 Task: Open a blank google sheet and write heading  Financial Planner. Add Dates in a column and its values below  'Jan 23, Feb 23, Mar 23, Apr 23 & may23. 'Add Income in next column and its values below  $3,000, $3,200, $3,100, $3,300 & $3,500. Add Expenses in next column and its values below  $2,000, $2,300, $2,200, $2,500 & $2,800. Add savings in next column and its values below $500, $600, $500, $700 & $700. Add Investment in next column and its values below  $500, $700, $800, $900 & $1000. Add Net Saving in next column and its values below  $1000, $1200, $900, $800 & $700. Save page Attendance Sheet for Weekly Performance
Action: Mouse moved to (268, 153)
Screenshot: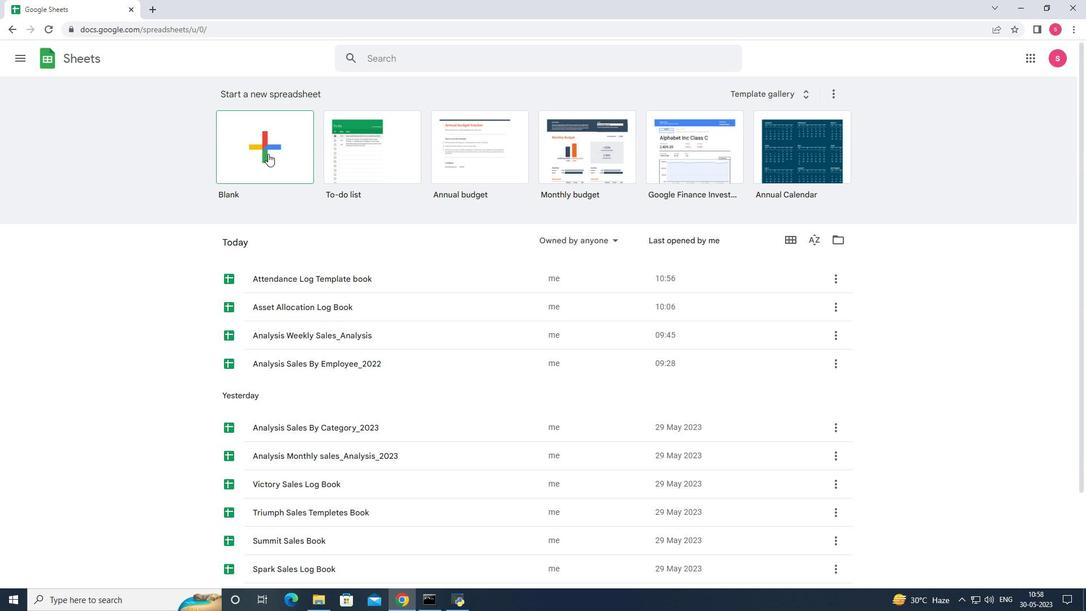 
Action: Mouse pressed left at (268, 153)
Screenshot: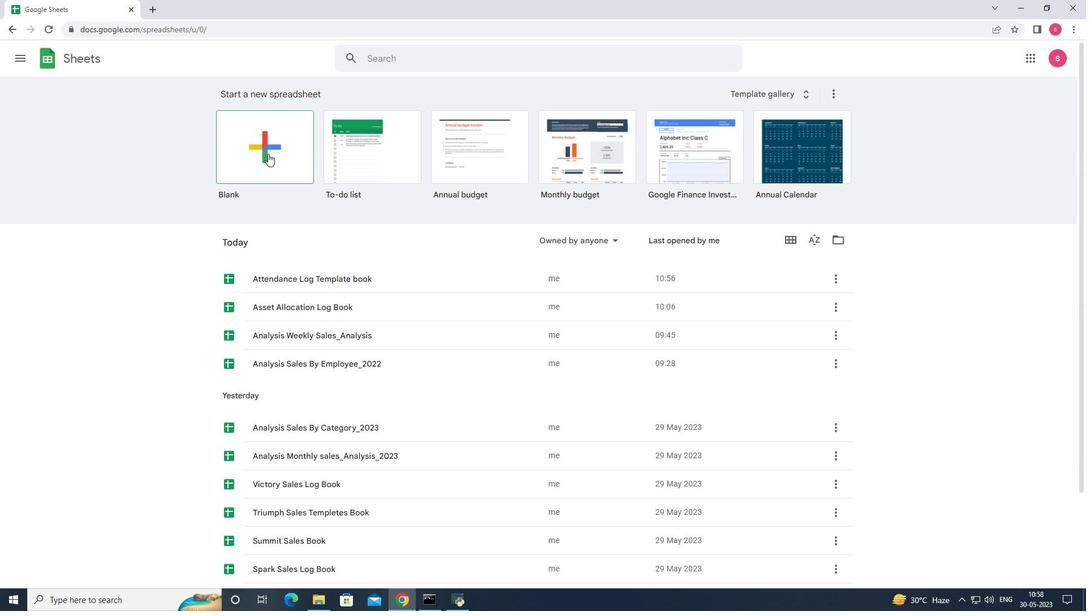 
Action: Mouse moved to (68, 141)
Screenshot: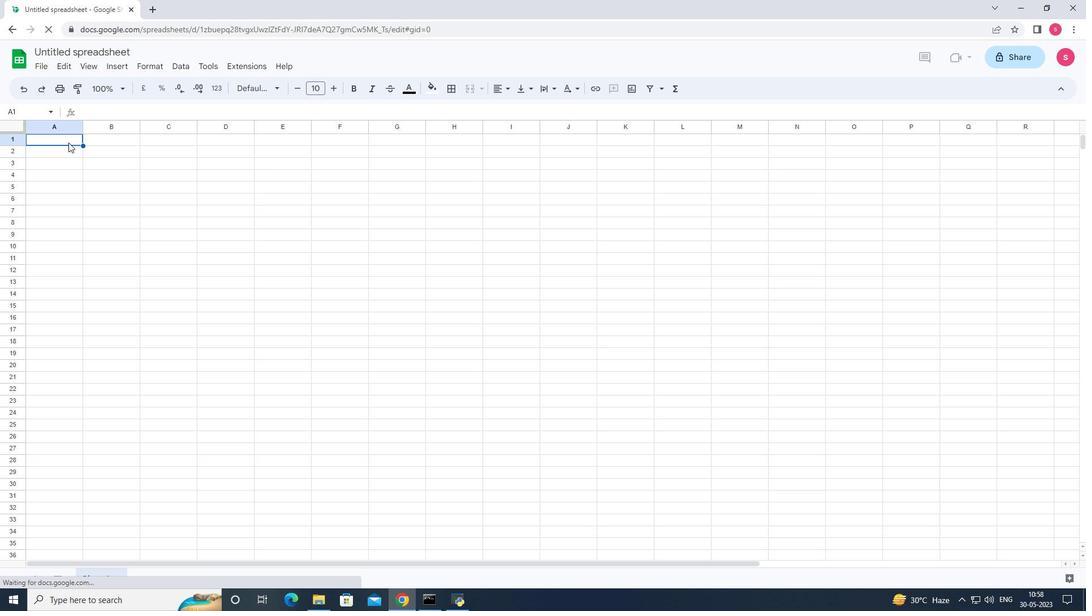
Action: Mouse pressed left at (68, 141)
Screenshot: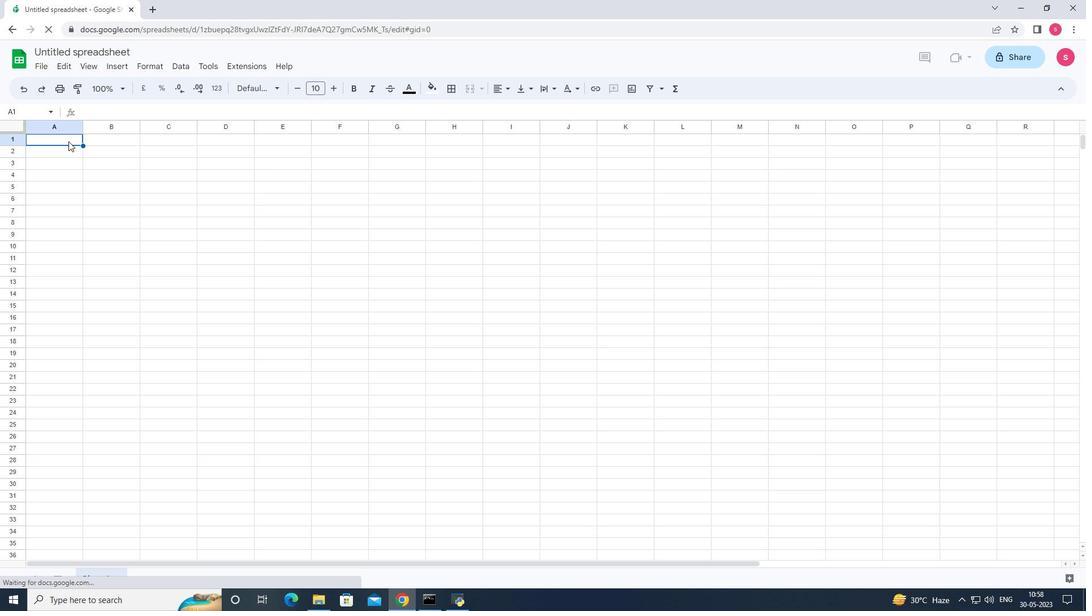 
Action: Key pressed <Key.shift><Key.shift><Key.shift>Financial<Key.space><Key.shift>Planner<Key.enter><Key.shift><Key.shift><Key.shift><Key.shift><Key.shift><Key.shift><Key.shift><Key.shift><Key.shift><Key.shift><Key.shift><Key.shift><Key.shift><Key.shift><Key.shift><Key.shift><Key.shift><Key.shift><Key.shift><Key.shift><Key.shift><Key.shift><Key.shift><Key.shift><Key.shift><Key.shift><Key.shift><Key.shift><Key.shift><Key.shift><Key.shift><Key.shift><Key.shift><Key.shift><Key.shift><Key.shift><Key.shift><Key.shift><Key.shift><Key.shift>B<Key.backspace><Key.shift><Key.shift><Key.shift><Key.shift><Key.shift><Key.shift><Key.shift><Key.shift><Key.shift>Dates<Key.enter>jan<Key.space>23<Key.enter>feb<Key.space>23<Key.enter>mar<Key.space>23<Key.enter>apr<Key.space>23<Key.enter>may<Key.space>23<Key.enter>
Screenshot: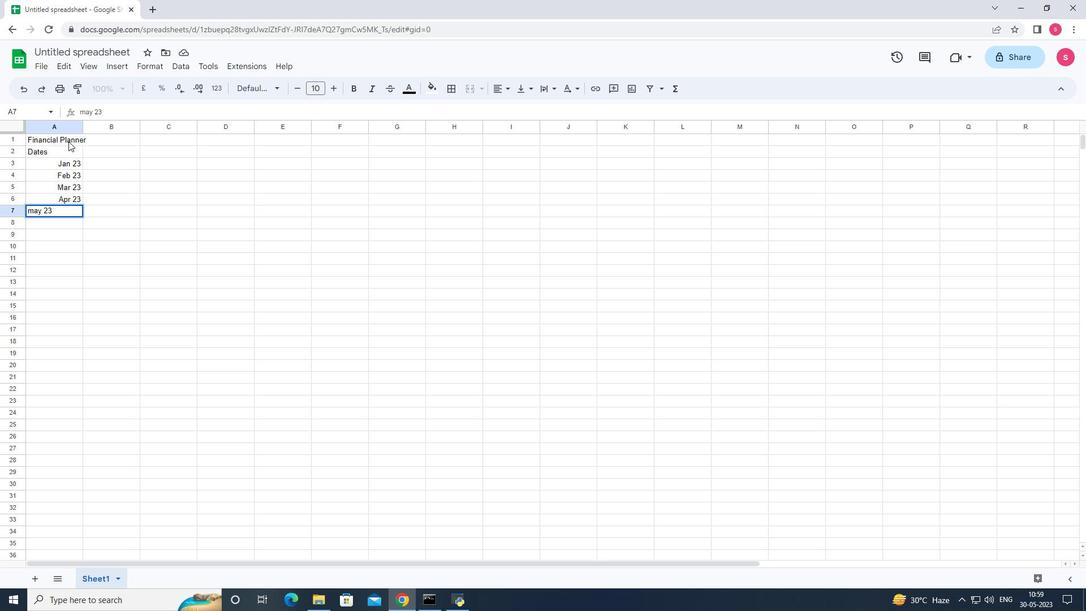 
Action: Mouse moved to (104, 150)
Screenshot: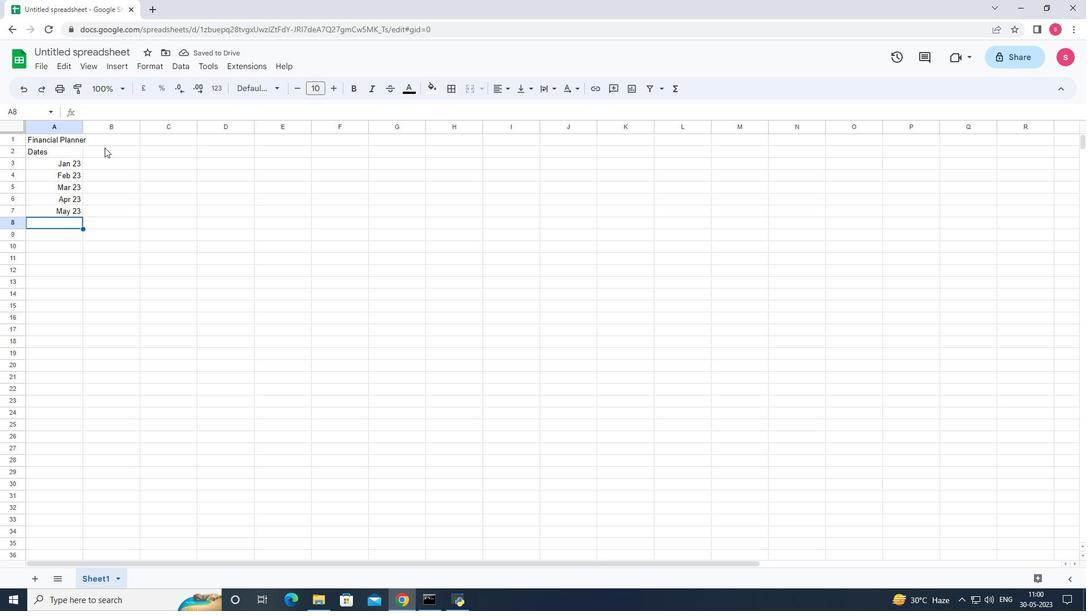 
Action: Mouse pressed left at (104, 150)
Screenshot: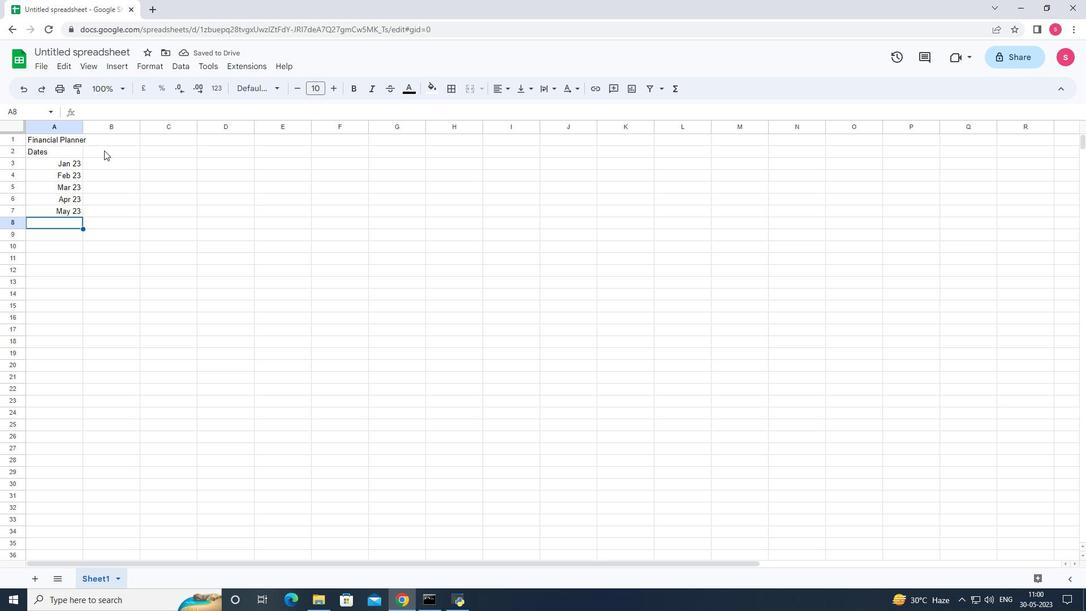 
Action: Key pressed <Key.shift>Income<Key.enter>3000<Key.down>32000<Key.backspace><Key.down>3100<Key.down>3300<Key.down>3500<Key.right>
Screenshot: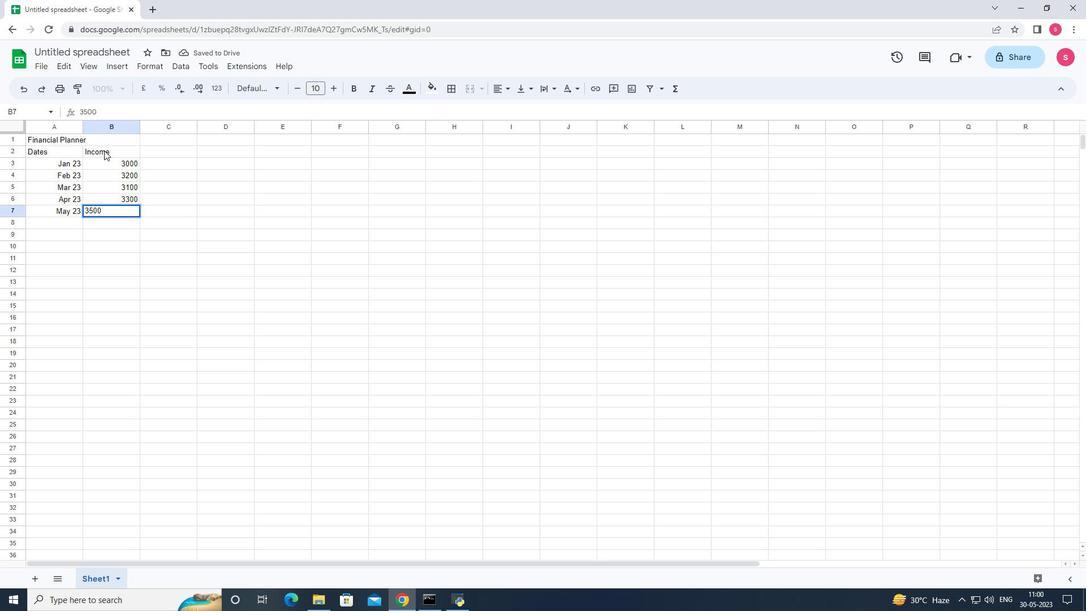 
Action: Mouse moved to (153, 151)
Screenshot: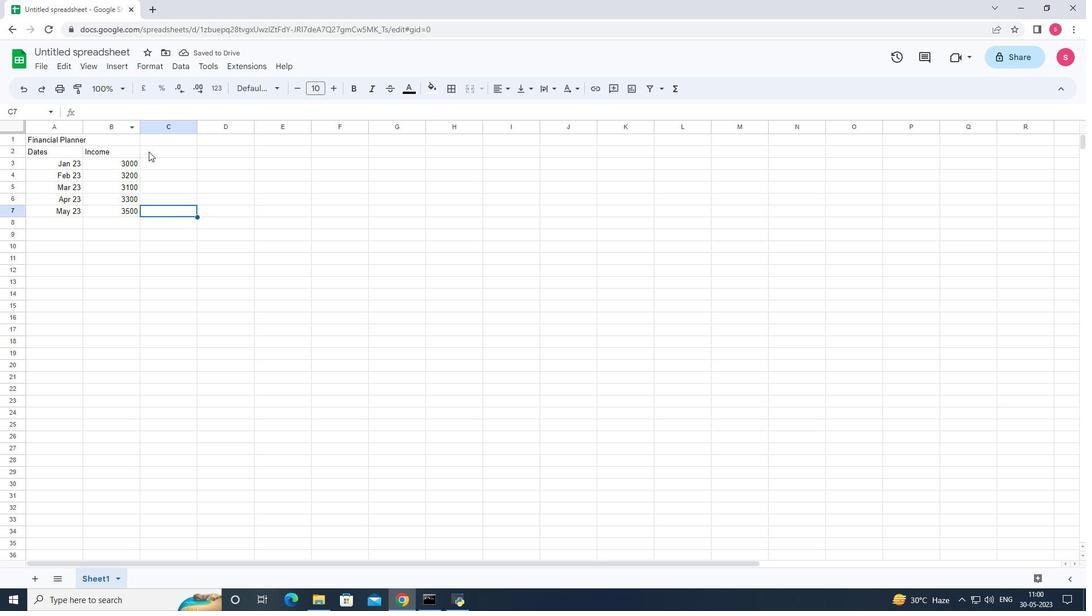
Action: Mouse pressed left at (153, 151)
Screenshot: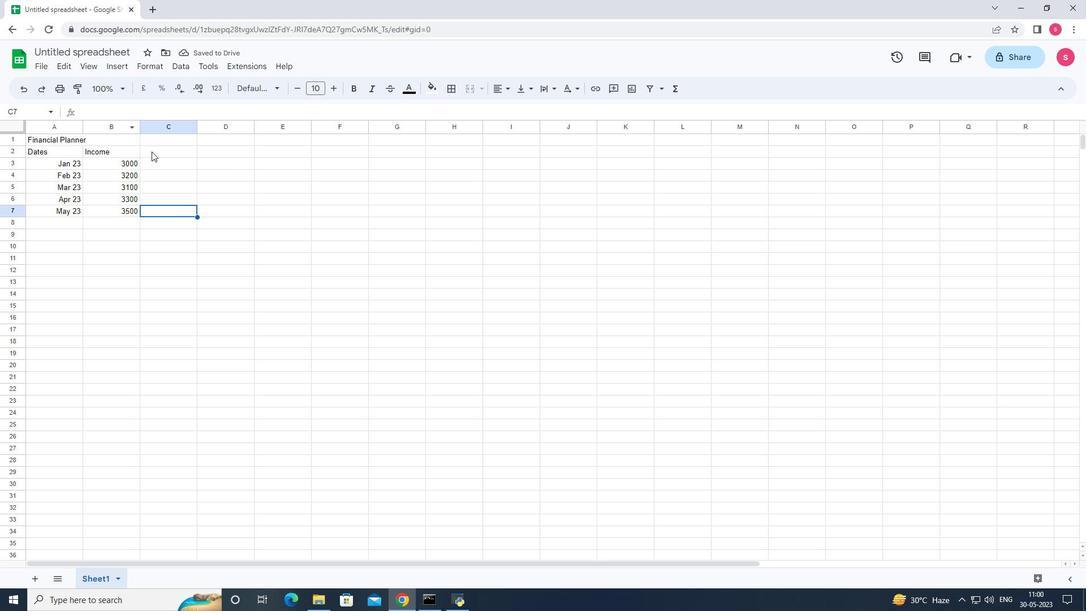 
Action: Key pressed <Key.shift><Key.shift><Key.shift><Key.shift><Key.shift>Expenses<Key.down>2000<Key.down>2300<Key.down>2200<Key.down>2500<Key.down>2800<Key.right><Key.up><Key.up><Key.up><Key.up><Key.up><Key.shift>Savings<Key.down>500<Key.down>600<Key.down>500<Key.down>700<Key.down>700<Key.down>
Screenshot: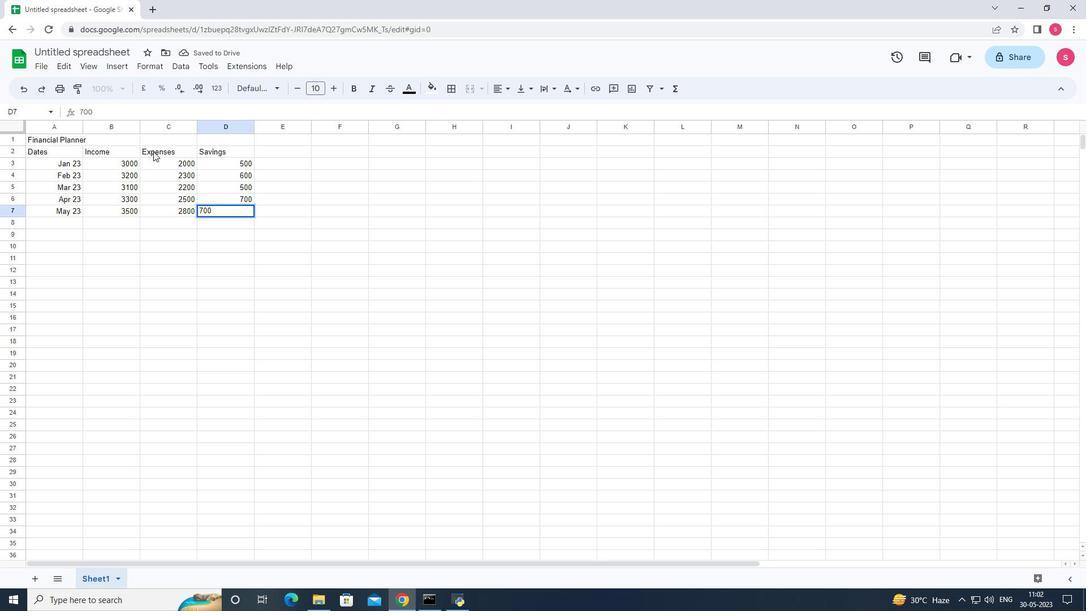 
Action: Mouse moved to (274, 150)
Screenshot: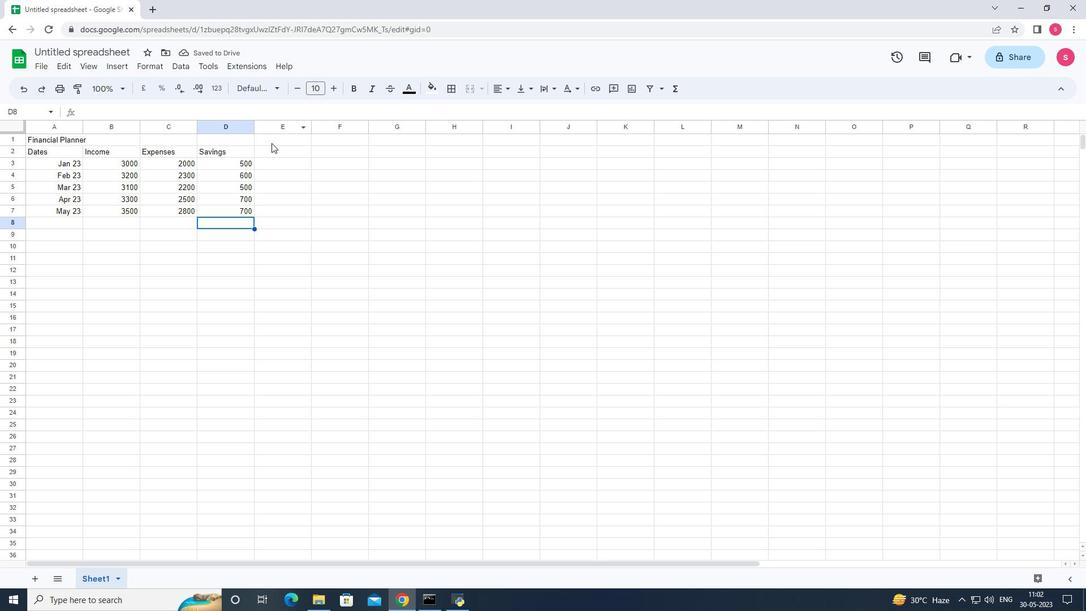 
Action: Mouse pressed left at (274, 150)
Screenshot: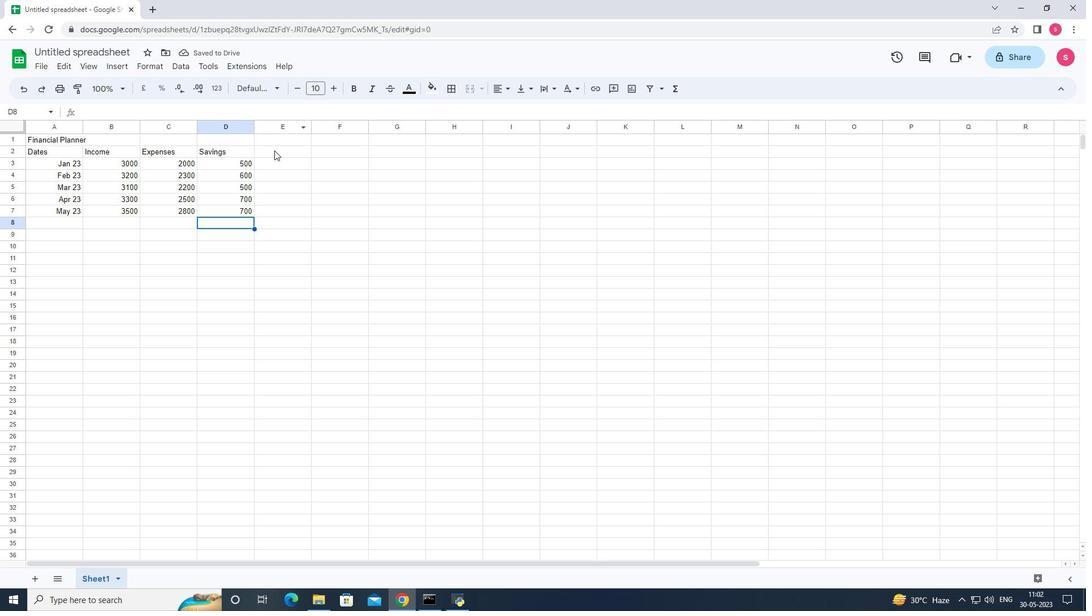 
Action: Key pressed <Key.shift>Investment<Key.enter>500<Key.down>600<Key.down><Key.up>700<Key.down>800<Key.down>900<Key.down>1000<Key.right><Key.up><Key.up><Key.up><Key.up><Key.up><Key.shift>Net<Key.space><Key.shift>Saving<Key.enter>10000<Key.backspace><Key.down>1200<Key.down>900<Key.down>800<Key.down>700<Key.down>
Screenshot: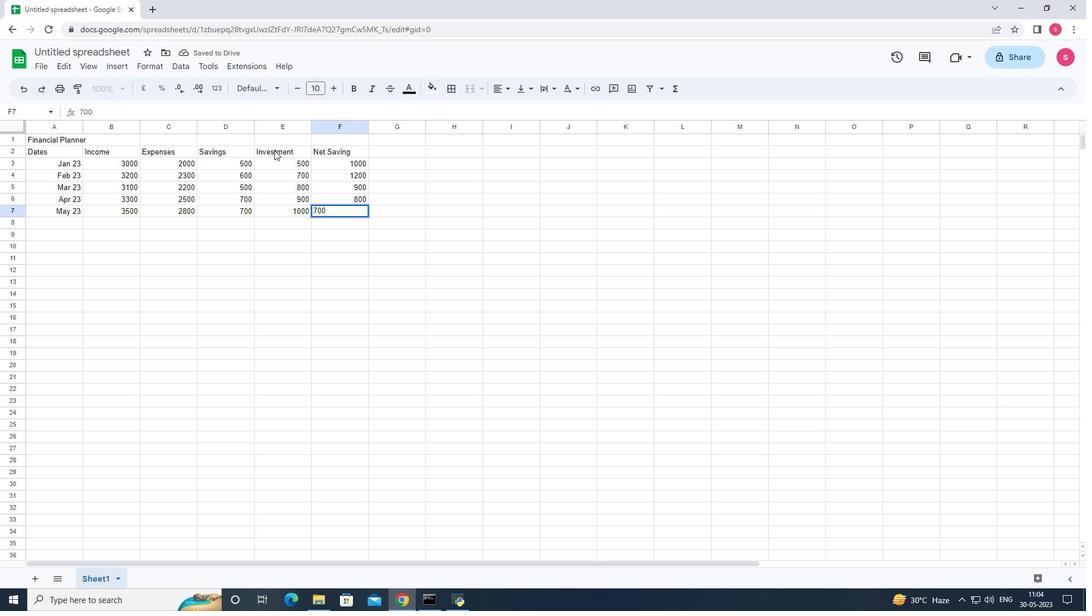 
Action: Mouse moved to (111, 162)
Screenshot: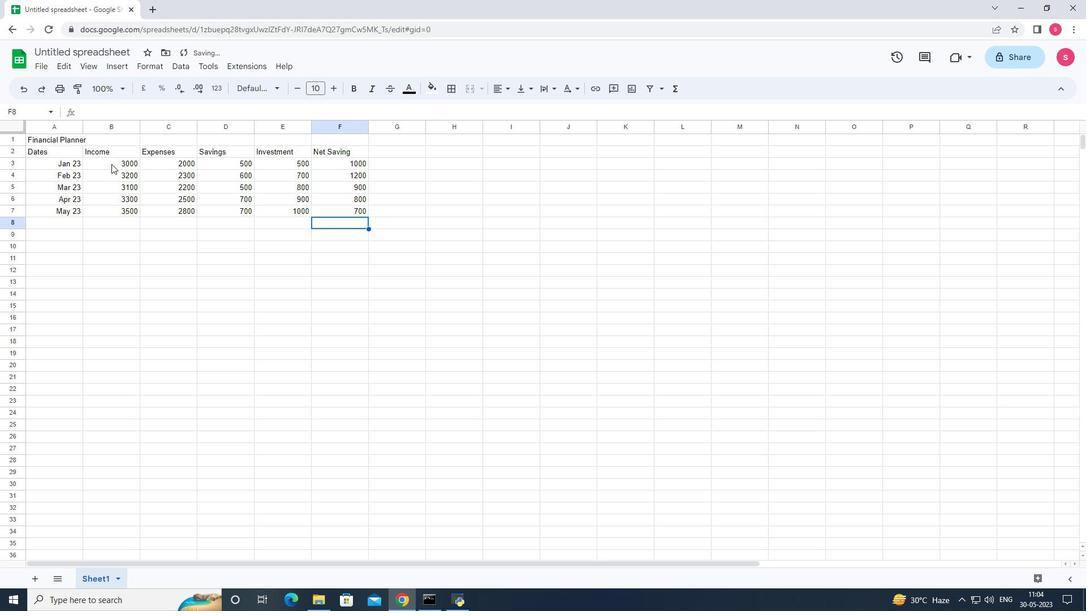
Action: Mouse pressed left at (111, 162)
Screenshot: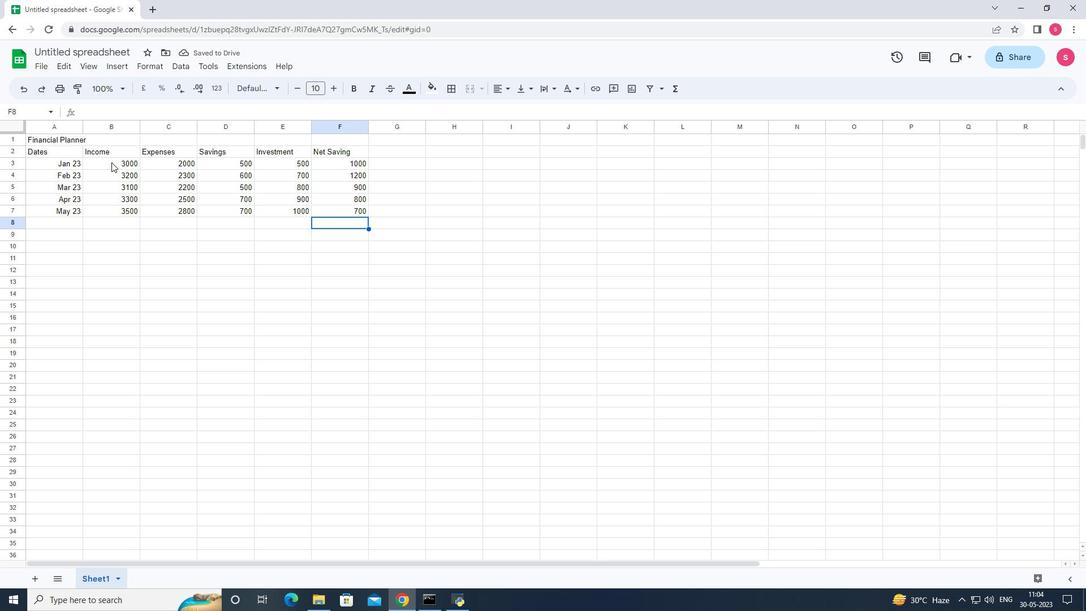 
Action: Mouse moved to (219, 91)
Screenshot: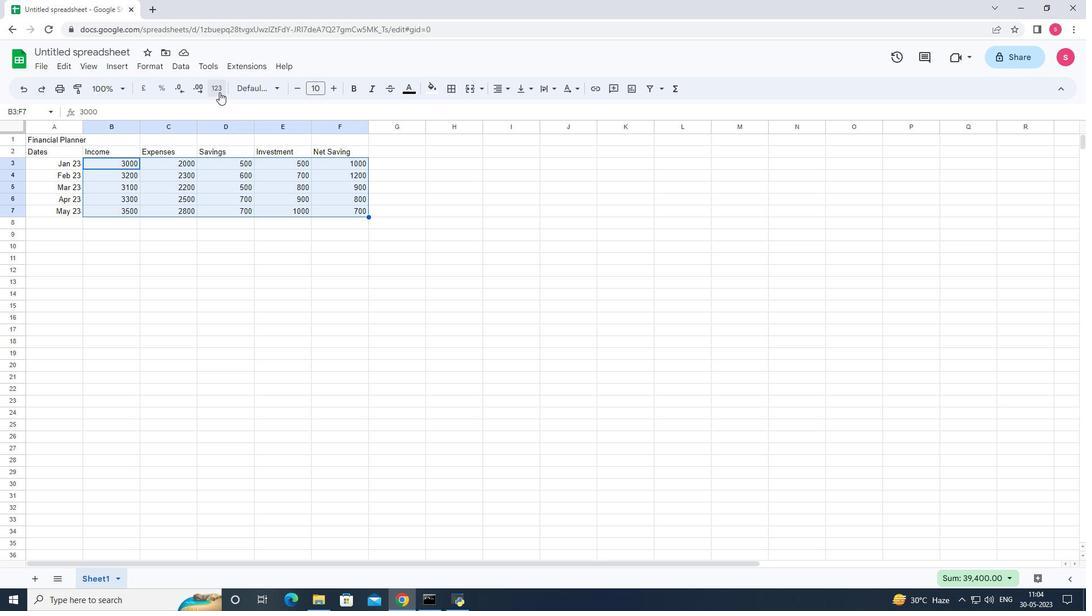 
Action: Mouse pressed left at (219, 91)
Screenshot: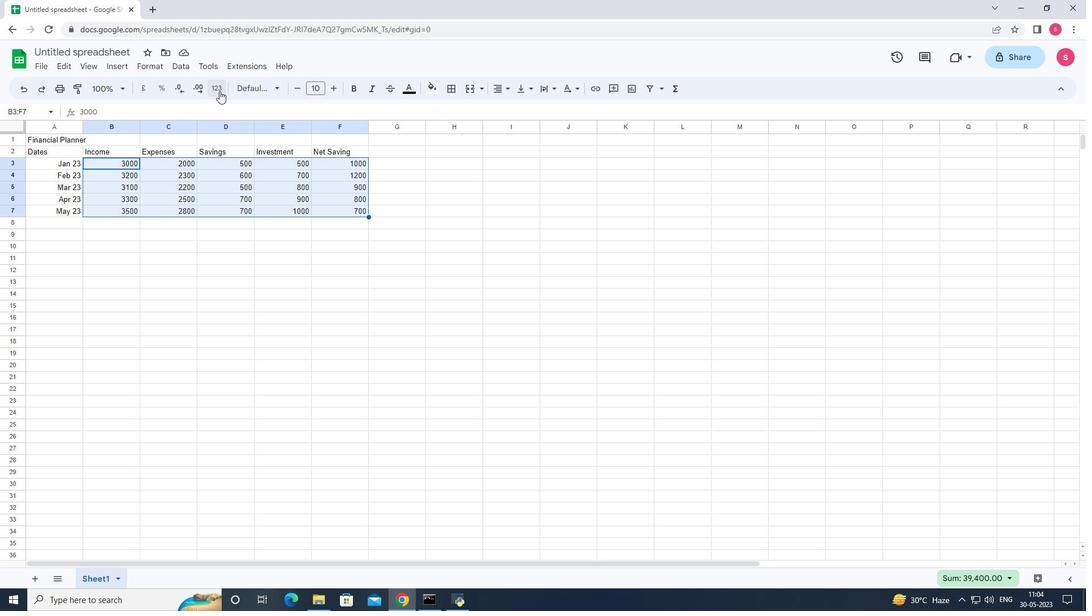 
Action: Mouse moved to (268, 411)
Screenshot: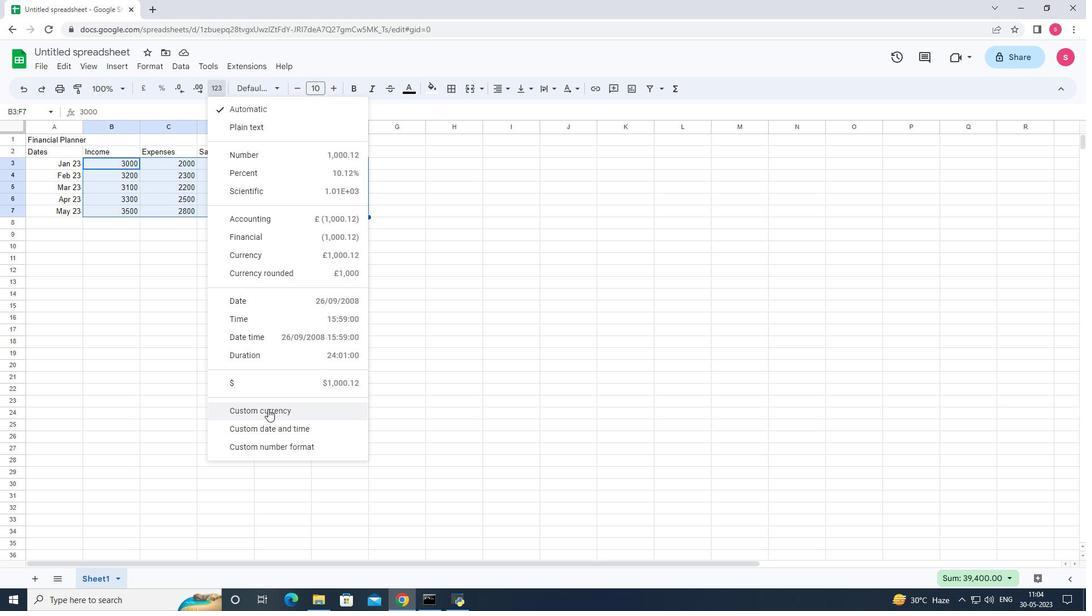 
Action: Mouse pressed left at (268, 411)
Screenshot: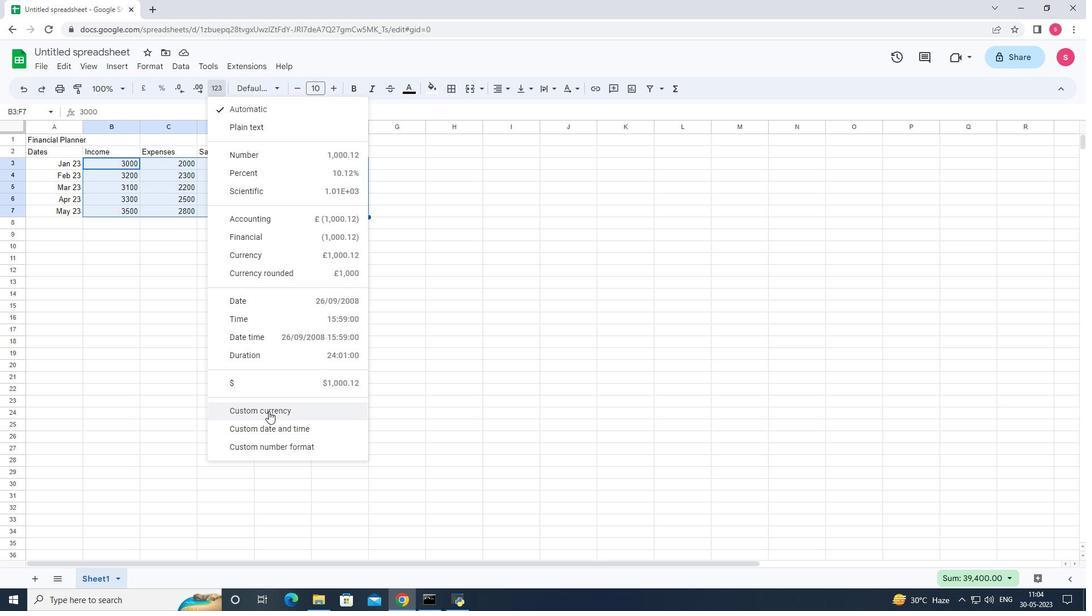 
Action: Mouse moved to (640, 205)
Screenshot: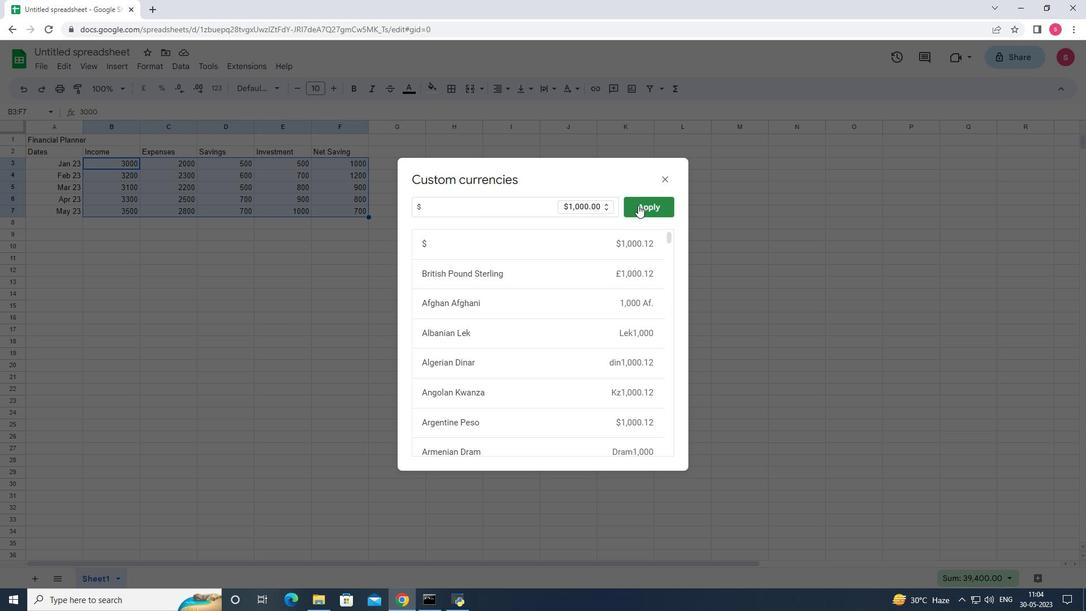 
Action: Mouse pressed left at (640, 205)
Screenshot: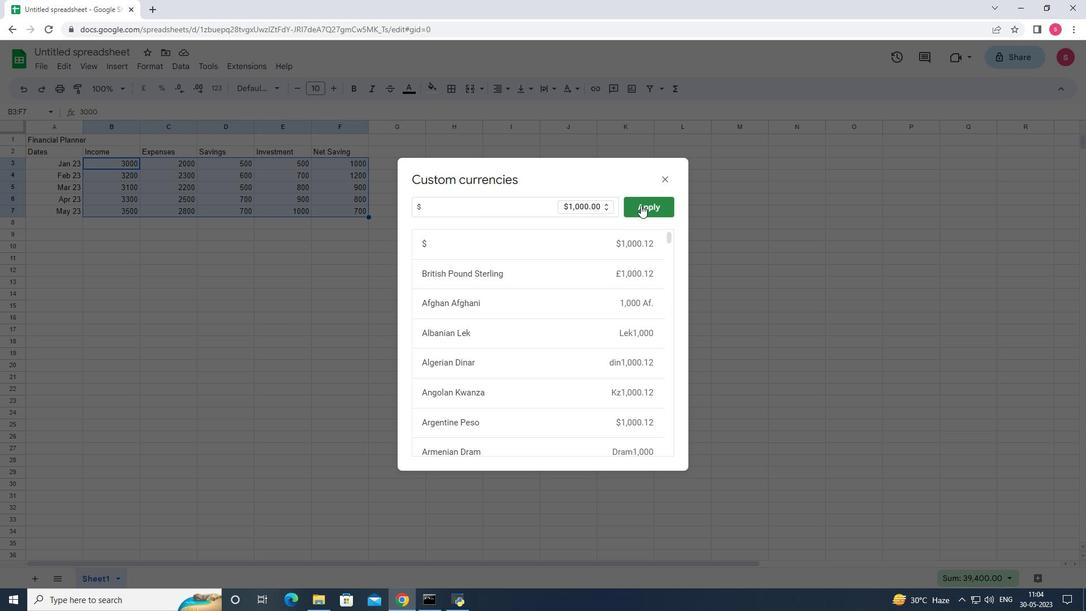 
Action: Mouse moved to (92, 234)
Screenshot: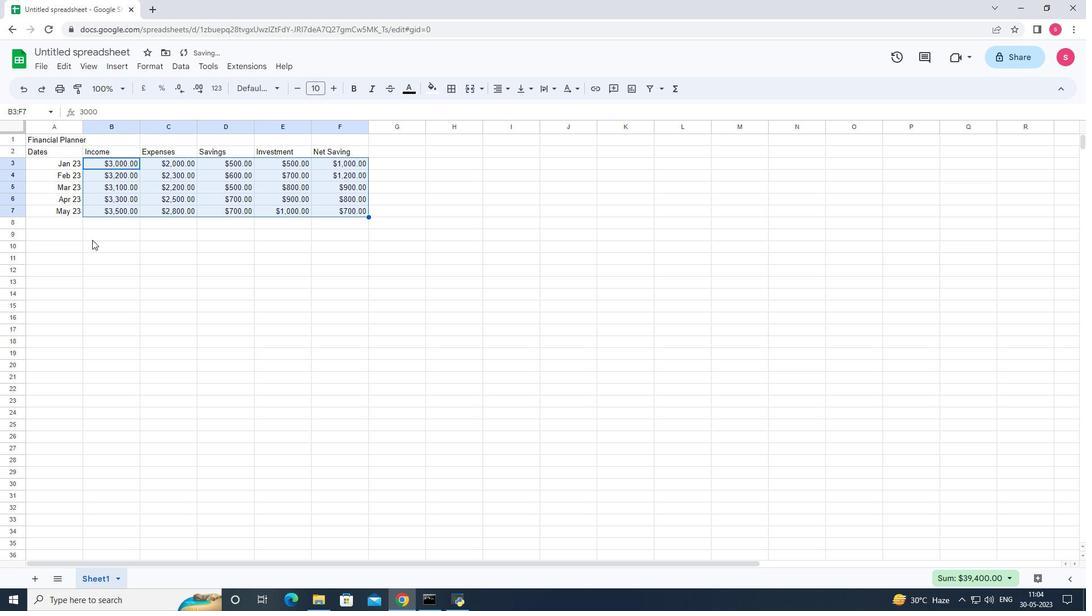 
Action: Mouse pressed left at (92, 234)
Screenshot: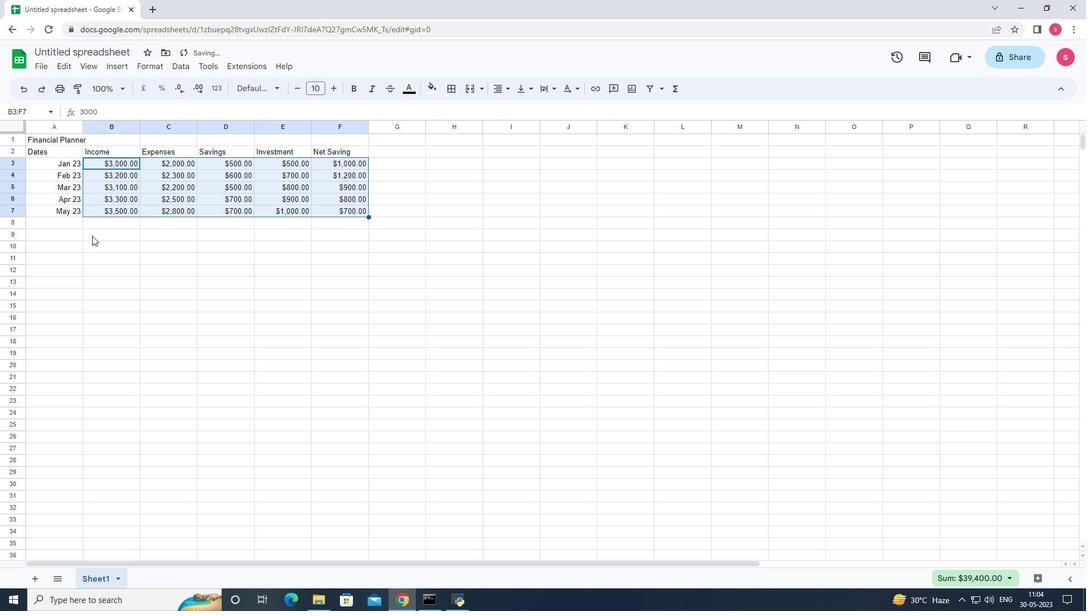
Action: Mouse moved to (260, 267)
Screenshot: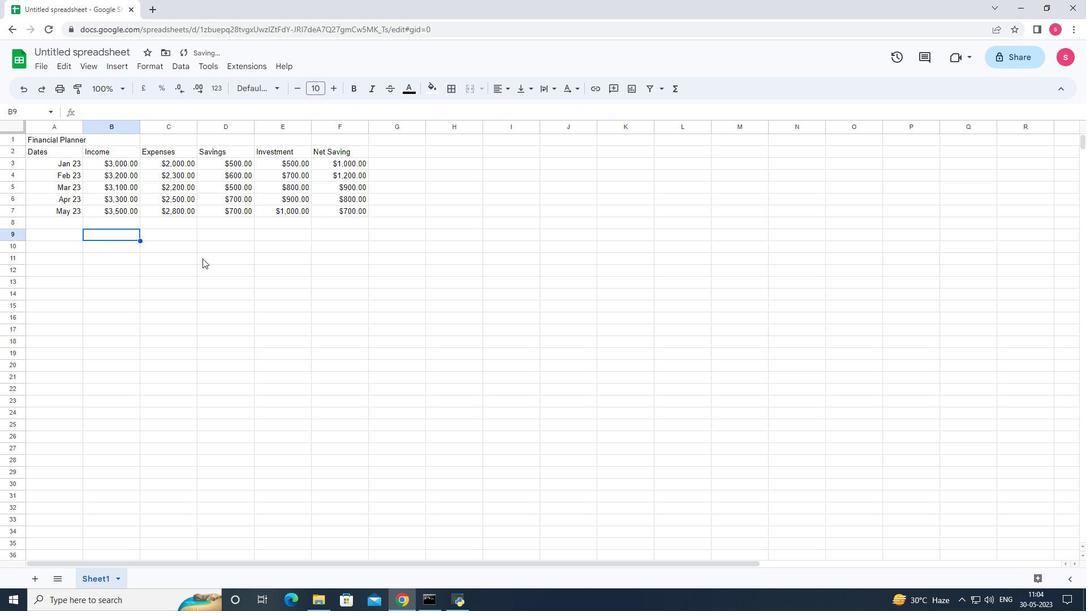 
Action: Mouse pressed left at (260, 267)
Screenshot: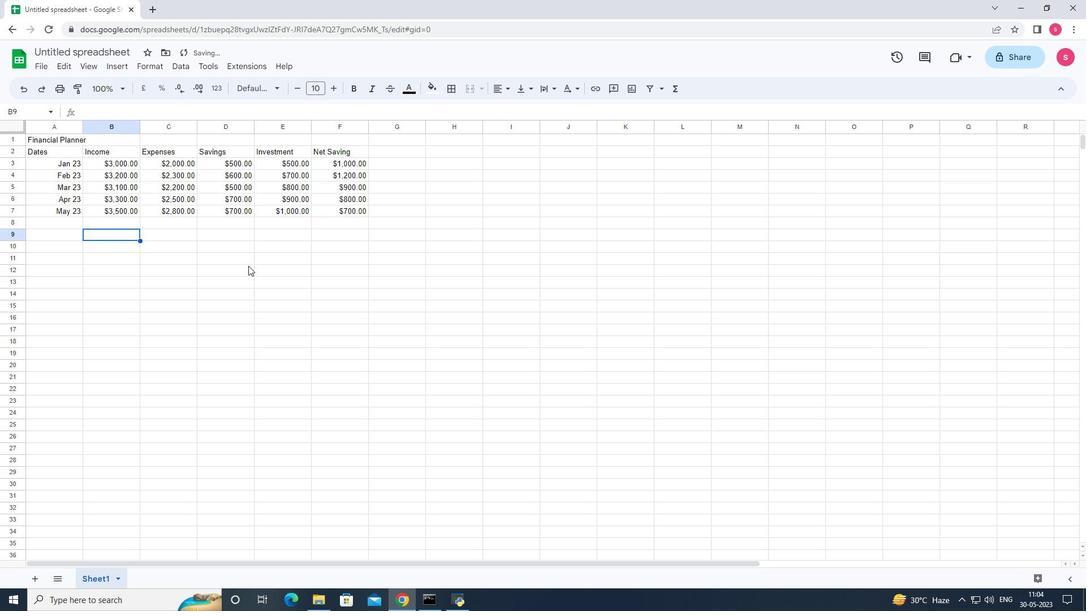 
Action: Mouse moved to (38, 62)
Screenshot: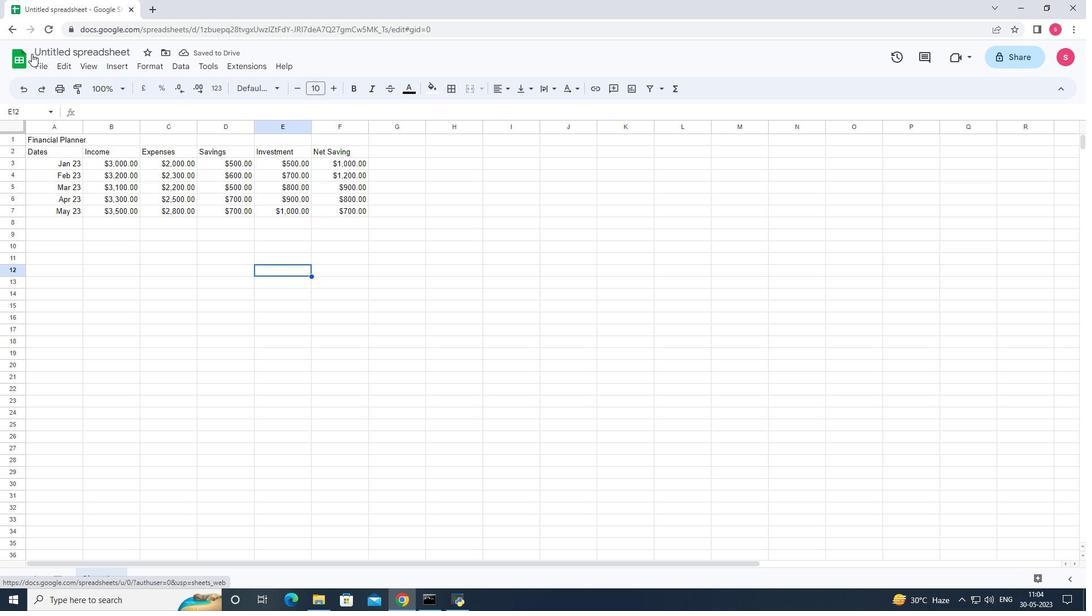 
Action: Mouse pressed left at (38, 62)
Screenshot: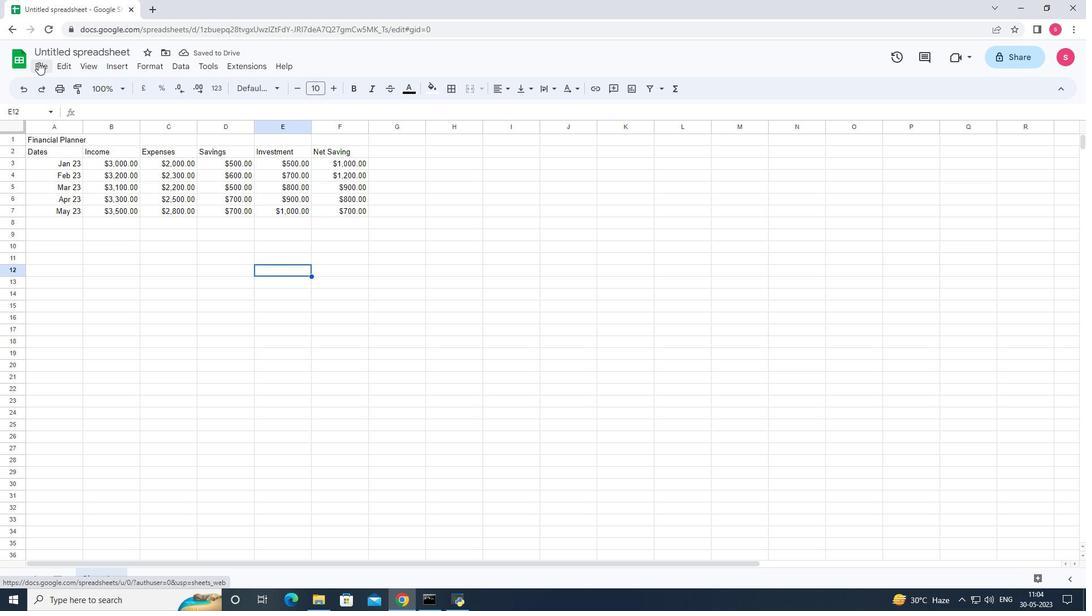 
Action: Mouse moved to (61, 230)
Screenshot: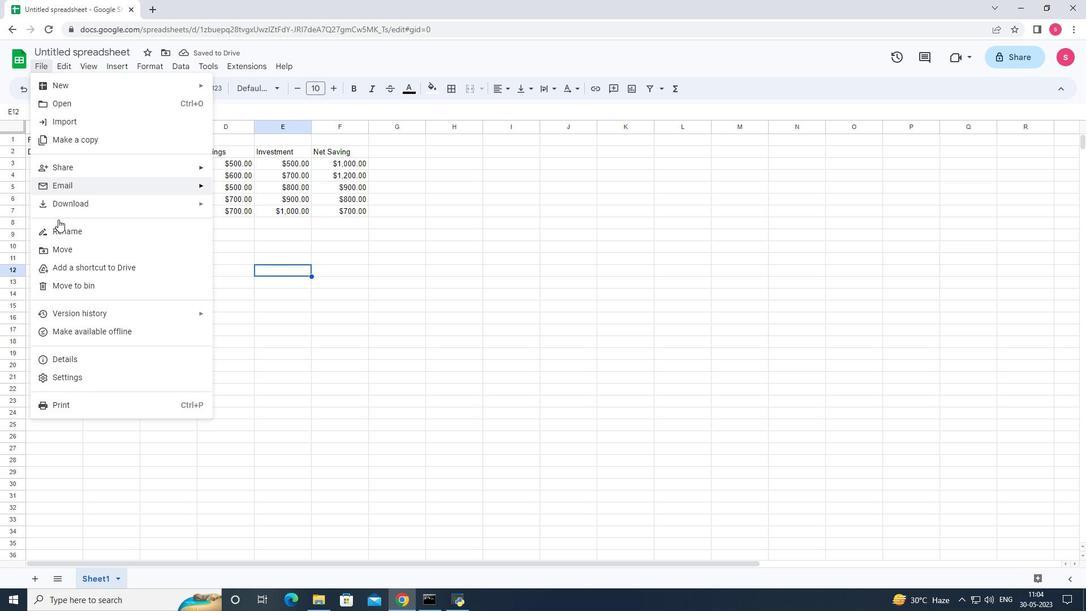 
Action: Mouse pressed left at (61, 230)
Screenshot: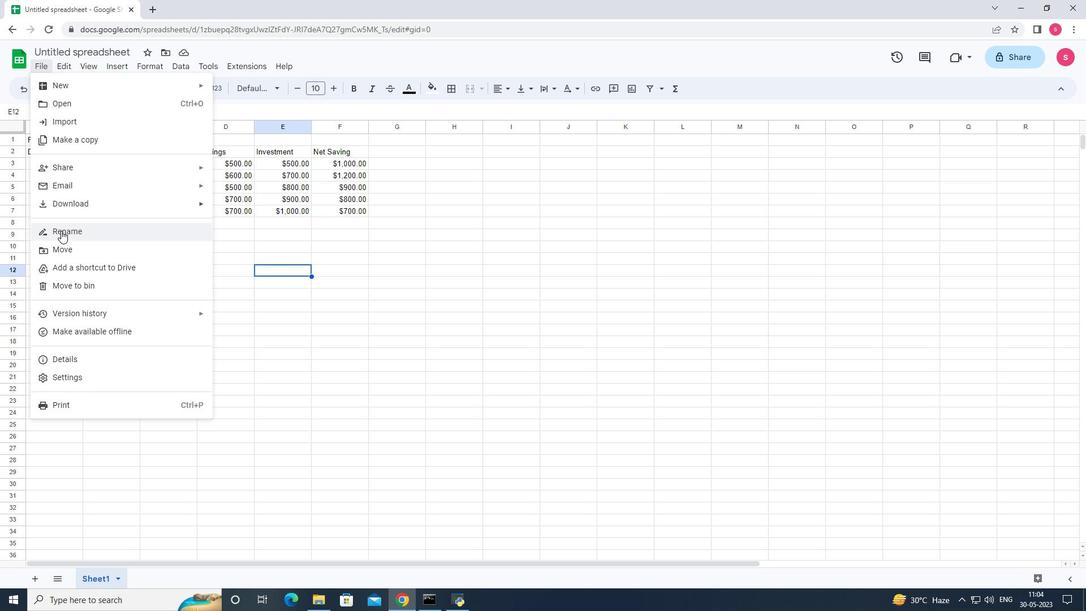 
Action: Key pressed <Key.shift>Attendance<Key.space><Key.shift><Key.shift>Sheet<Key.space><Key.shift>For<Key.space><Key.shift>weekly<Key.space><Key.shift>Performance<Key.enter>
Screenshot: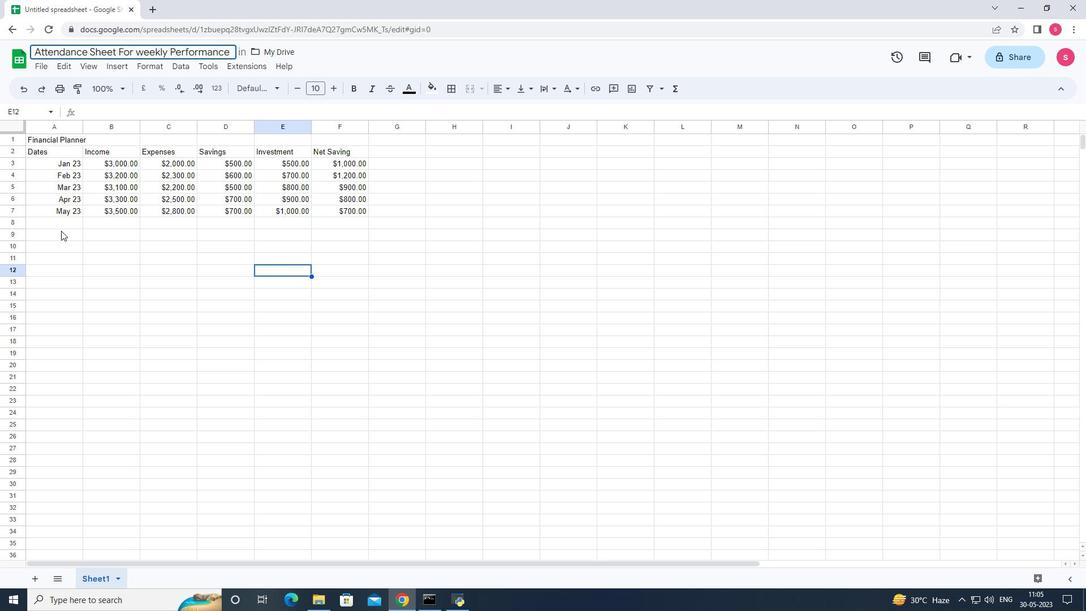 
Action: Mouse moved to (234, 268)
Screenshot: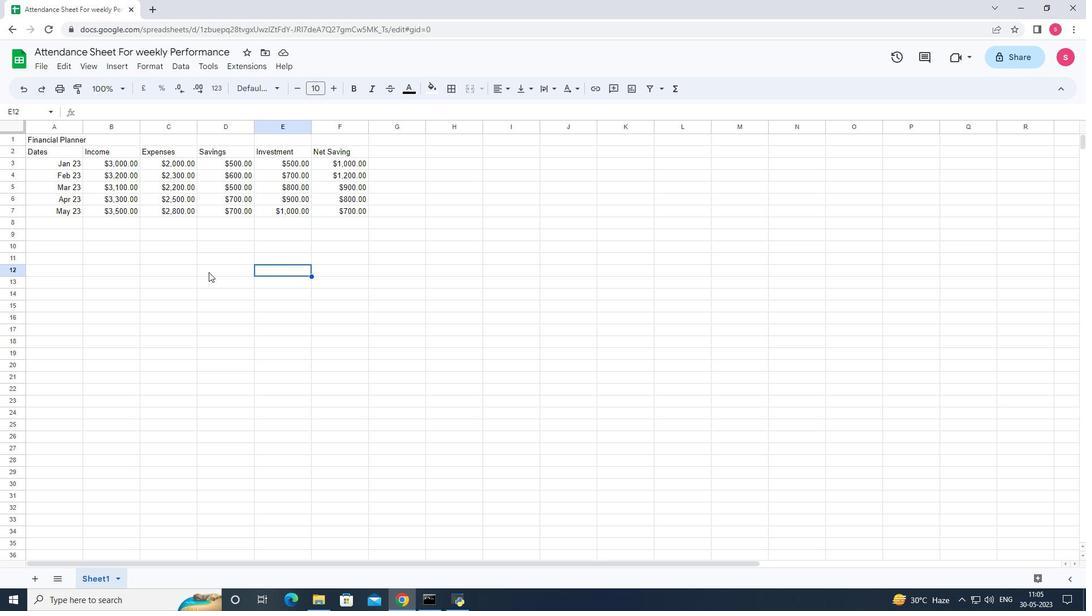 
Action: Mouse pressed left at (234, 268)
Screenshot: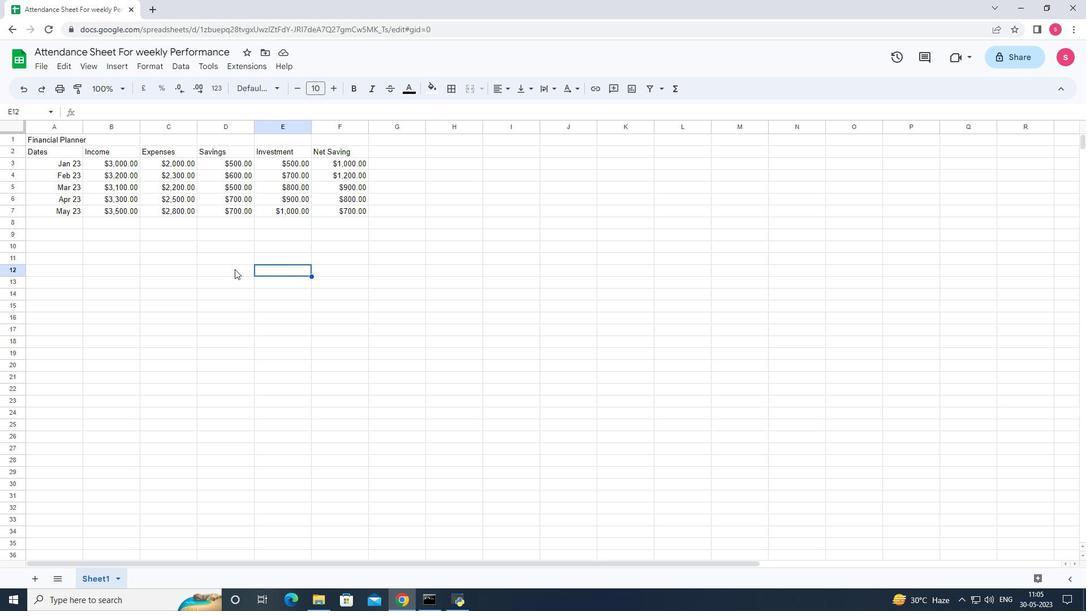 
Action: Mouse moved to (405, 277)
Screenshot: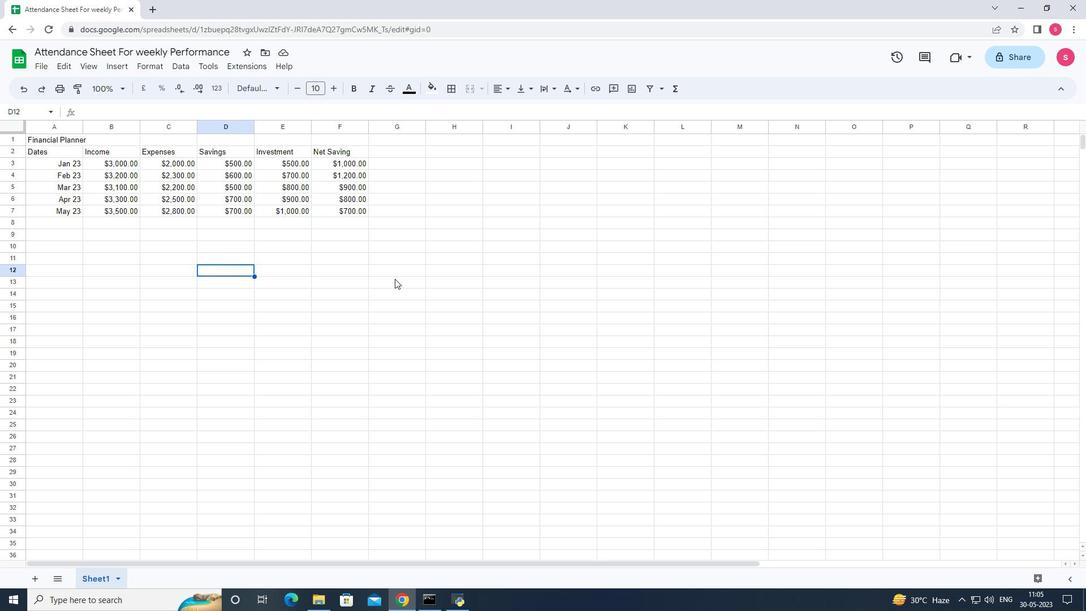 
Action: Mouse pressed left at (405, 277)
Screenshot: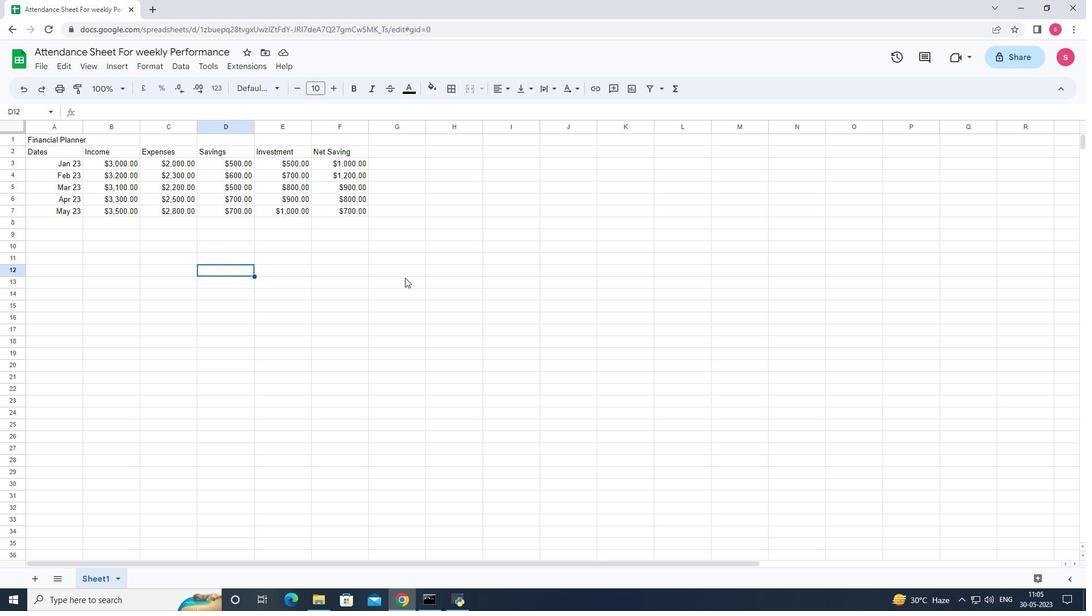 
Action: Mouse moved to (399, 277)
Screenshot: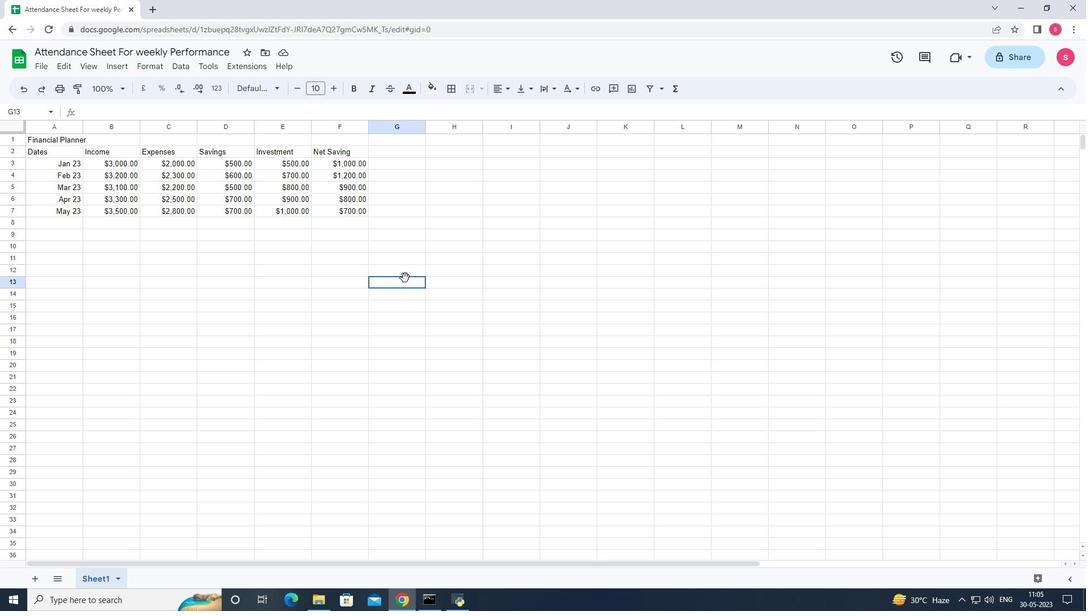 
